 Task: Sort the products in the category "Gouda" by relevance.
Action: Mouse moved to (946, 319)
Screenshot: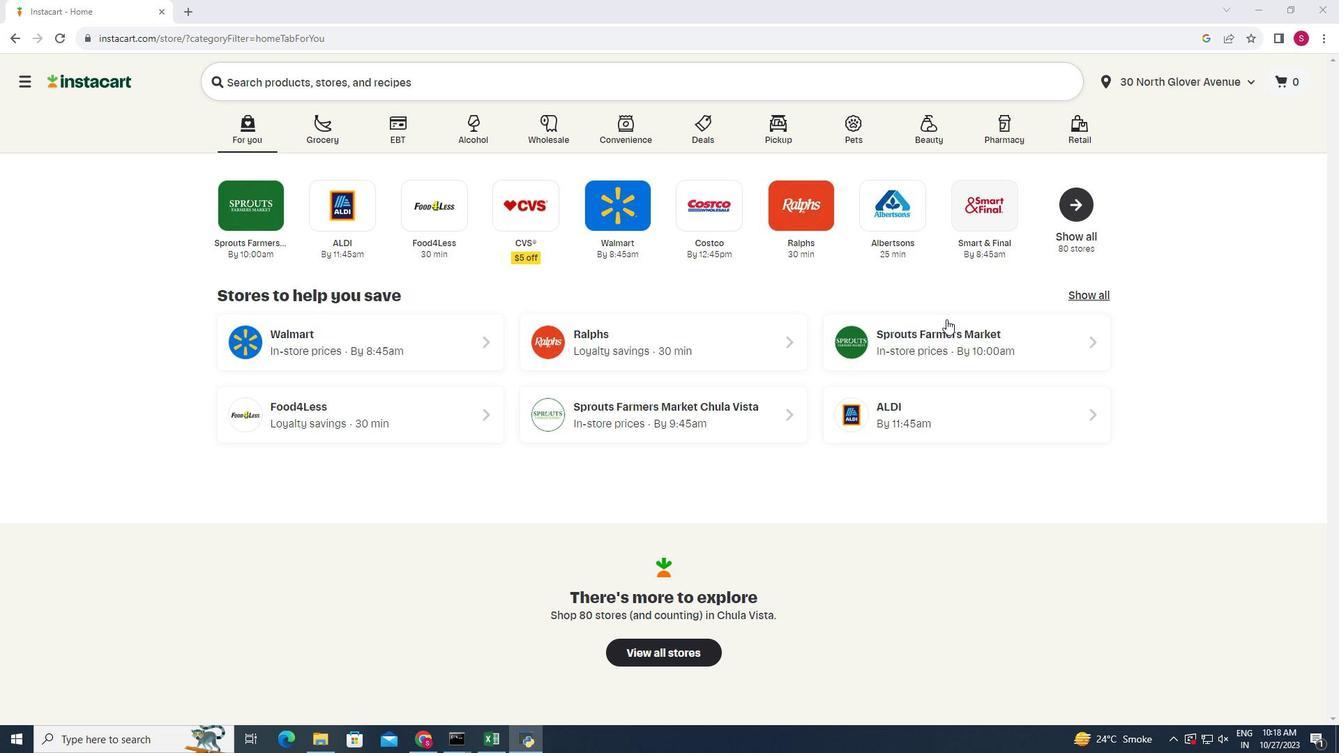 
Action: Mouse pressed left at (946, 319)
Screenshot: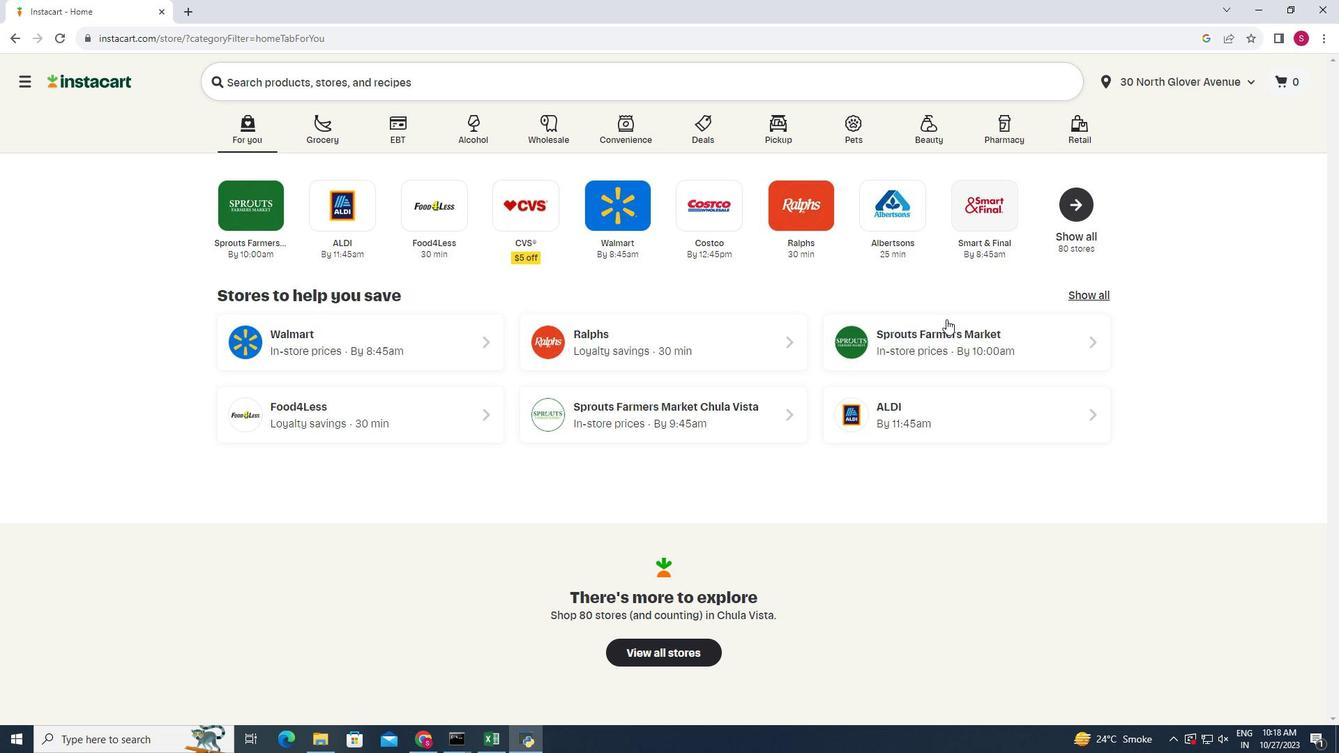 
Action: Mouse moved to (25, 660)
Screenshot: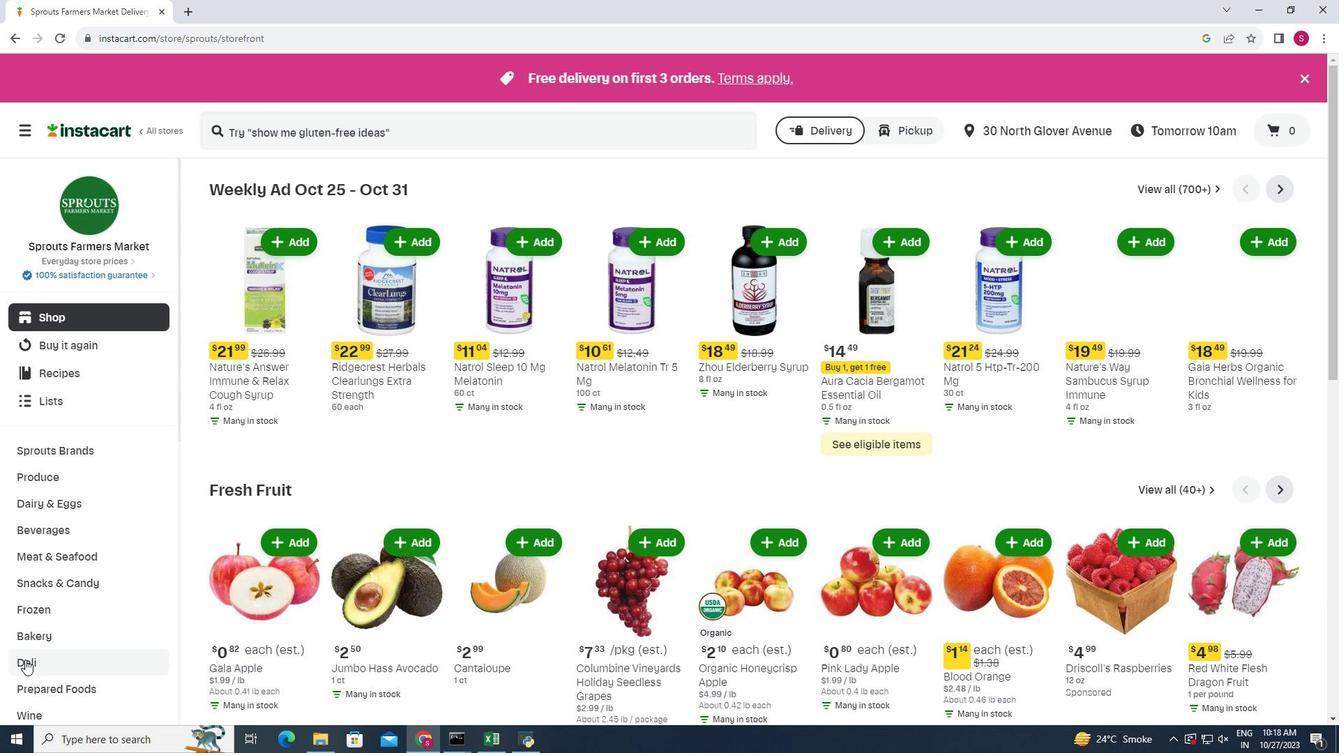 
Action: Mouse pressed left at (25, 660)
Screenshot: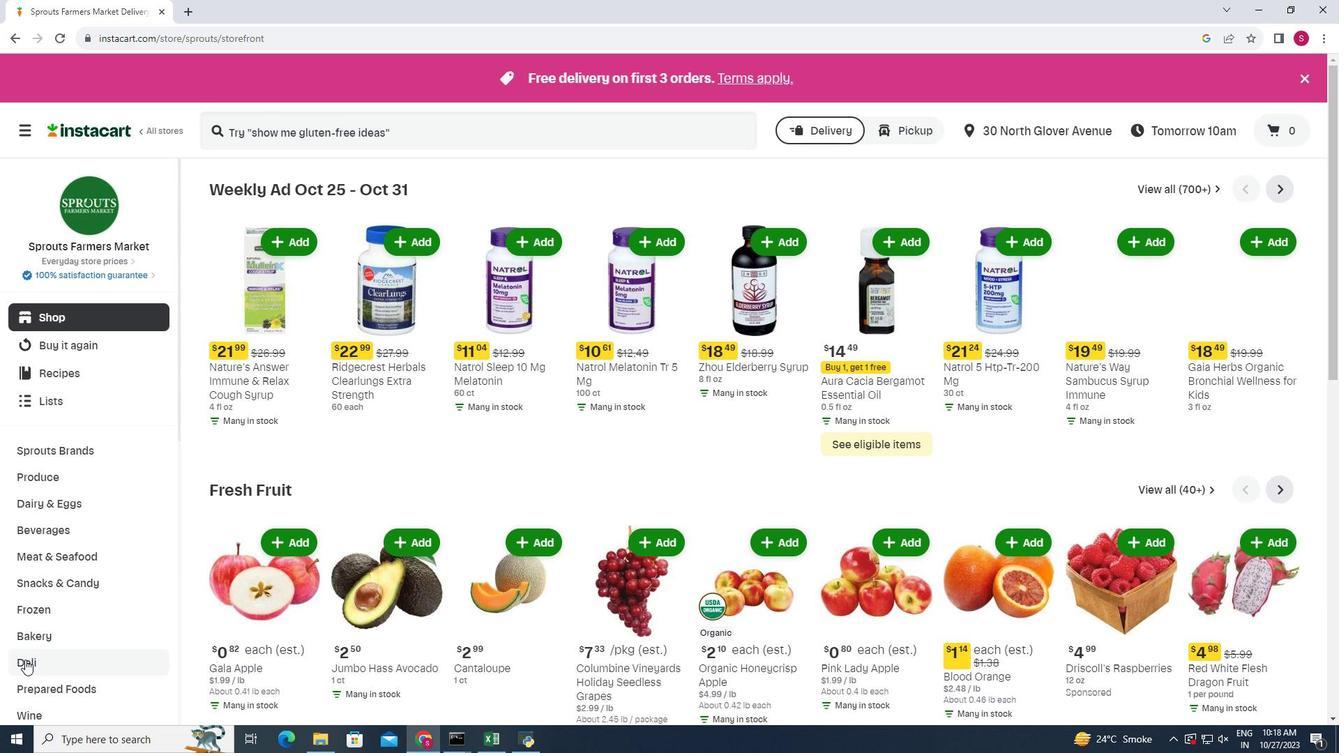 
Action: Mouse moved to (356, 219)
Screenshot: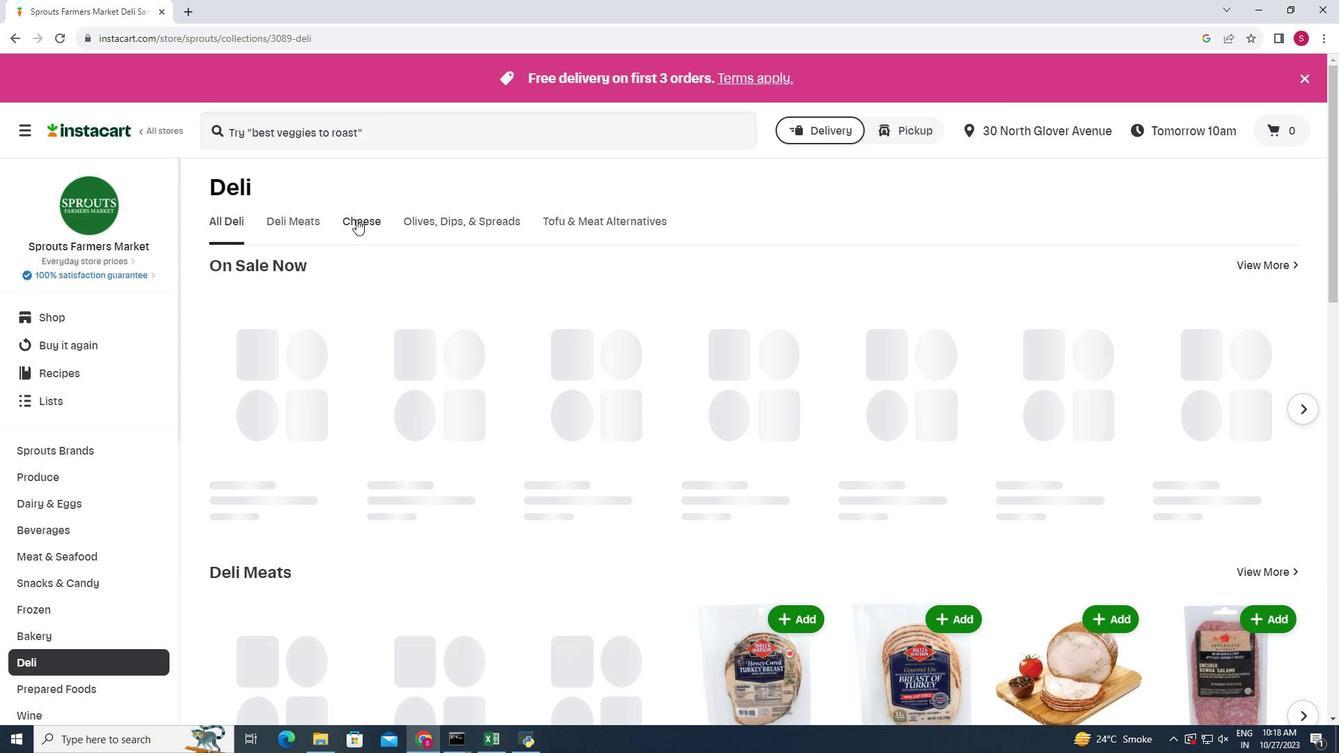 
Action: Mouse pressed left at (356, 219)
Screenshot: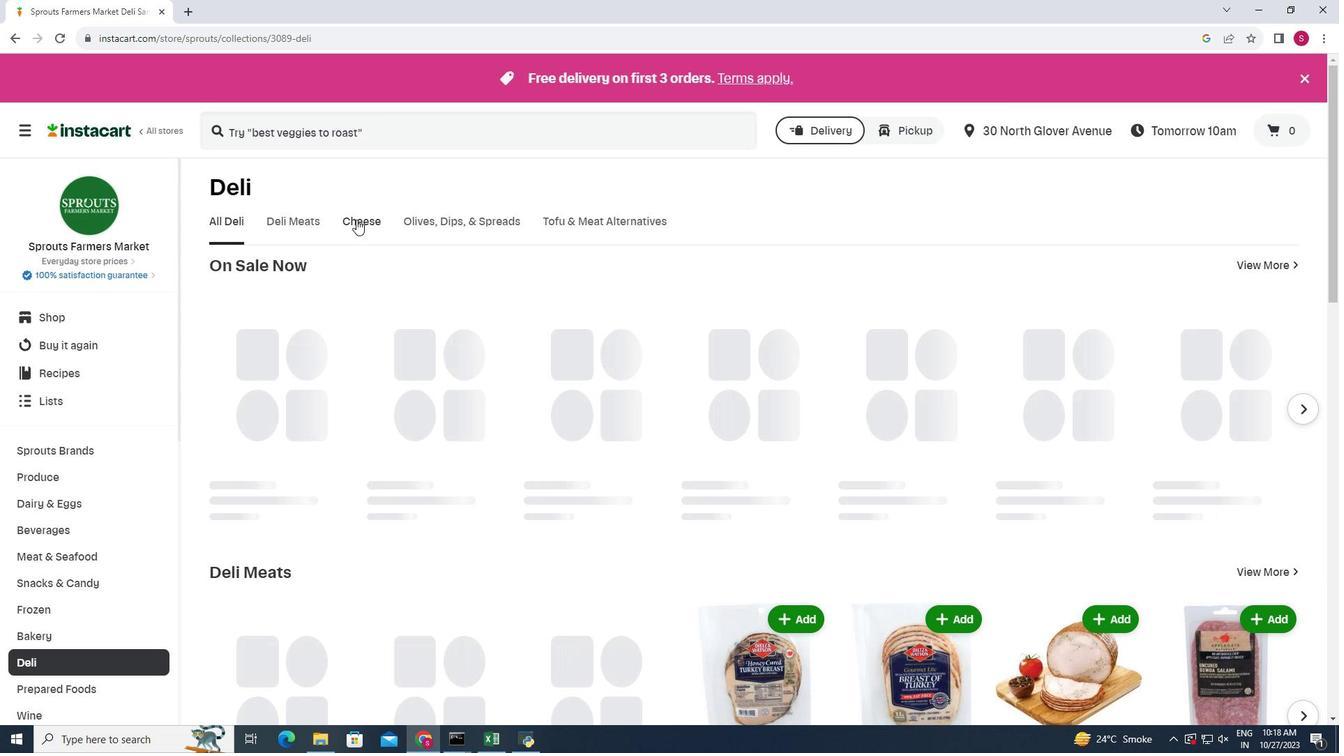 
Action: Mouse moved to (1049, 279)
Screenshot: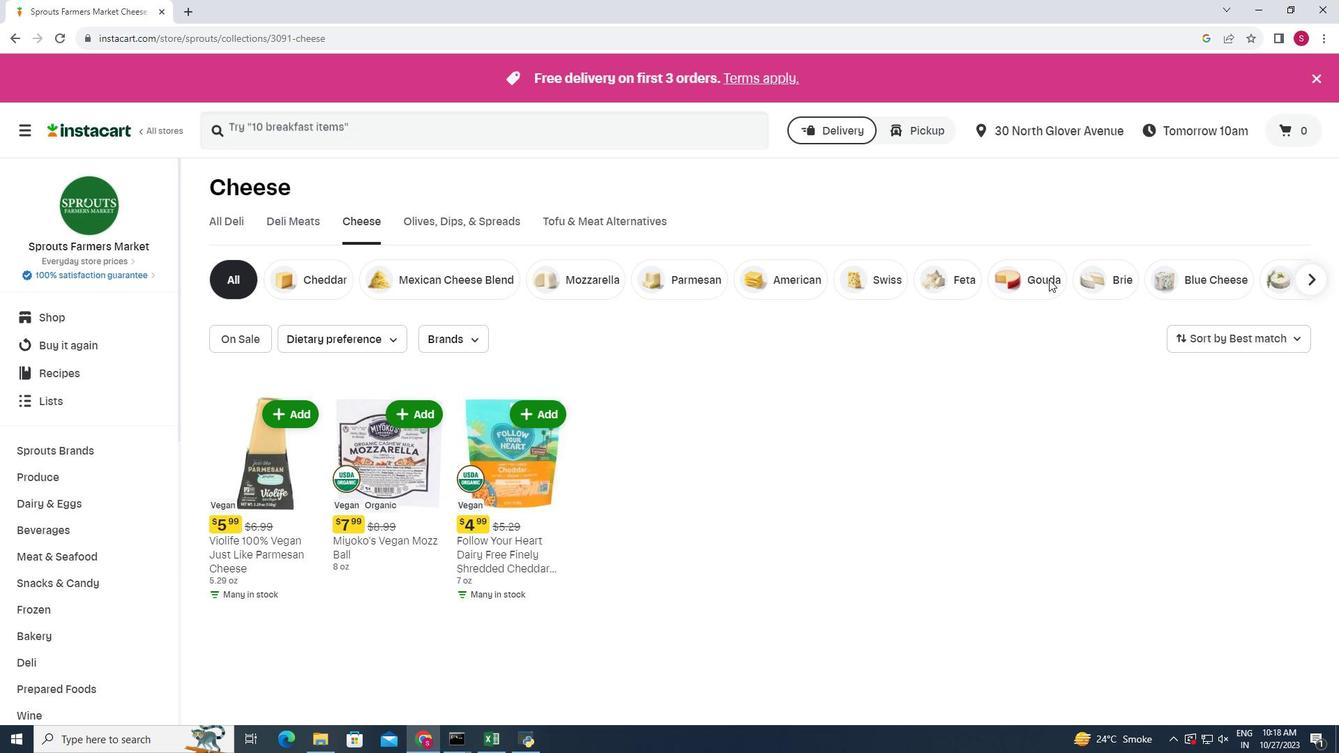 
Action: Mouse pressed left at (1049, 279)
Screenshot: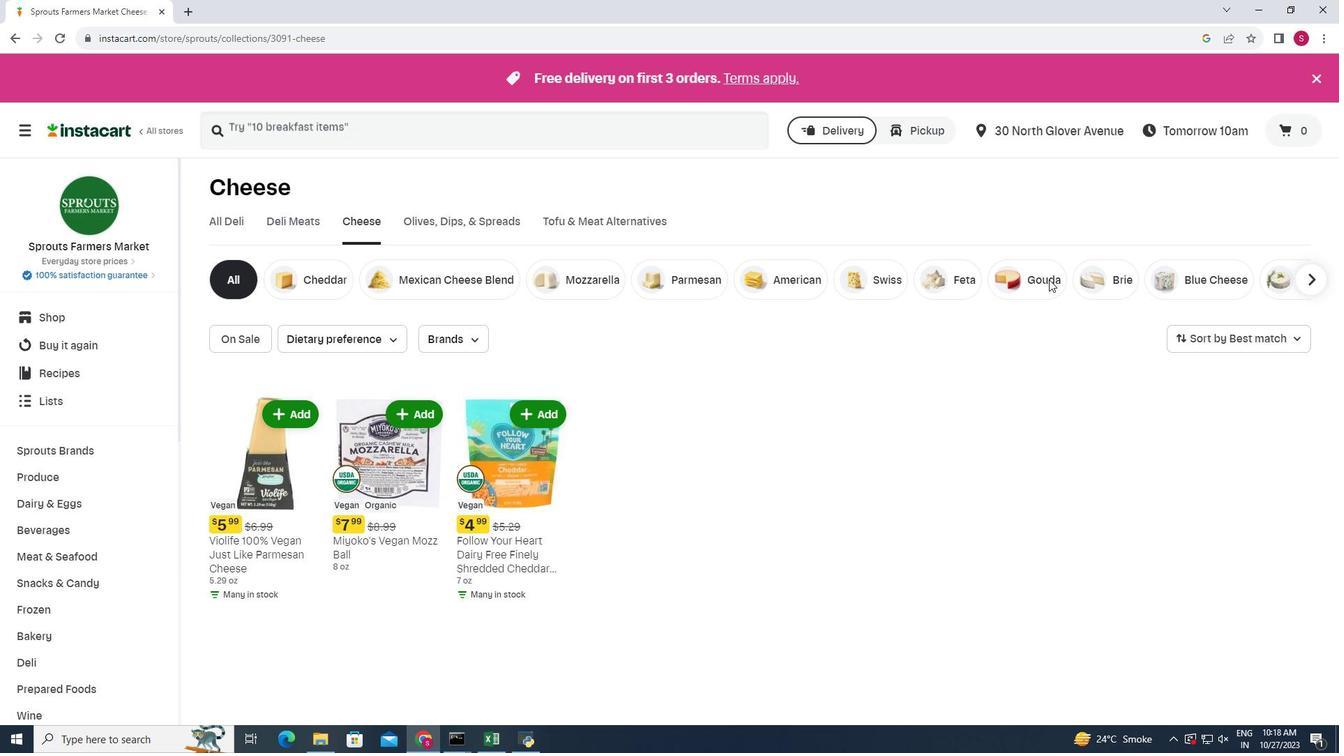 
Action: Mouse moved to (1294, 340)
Screenshot: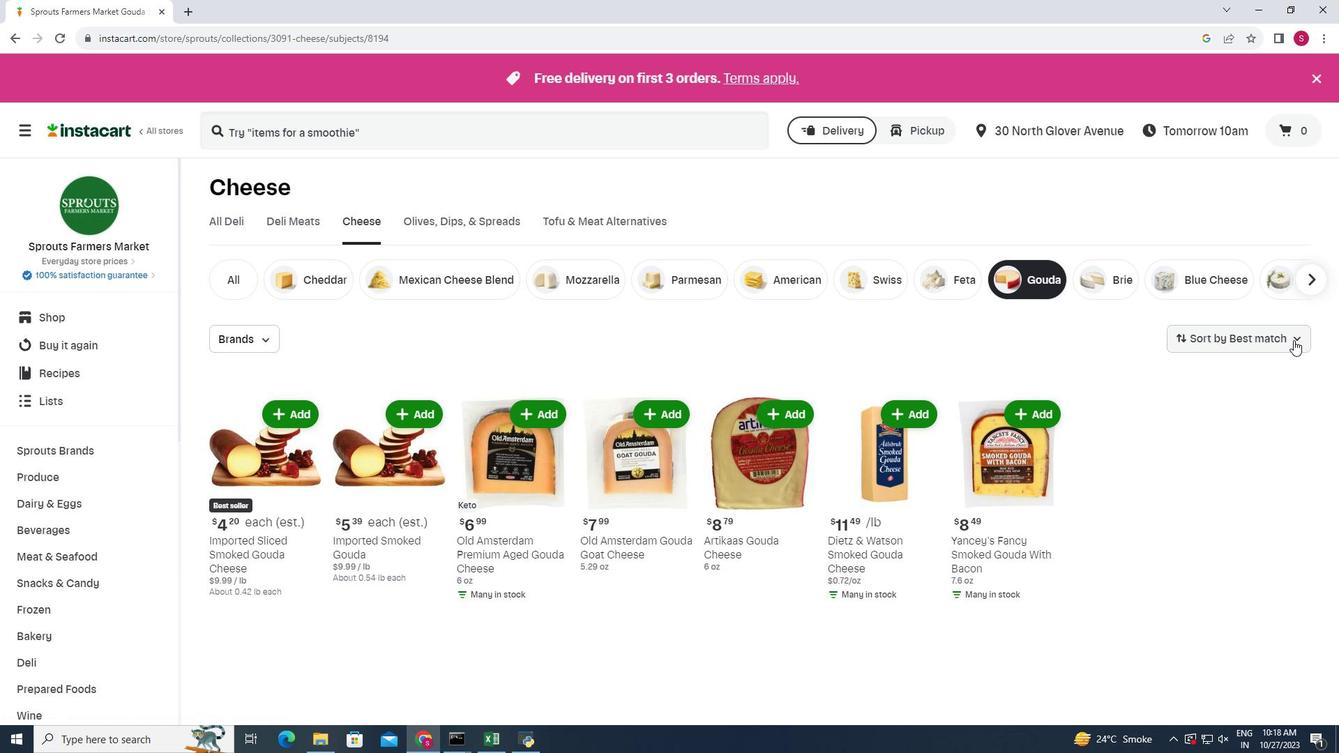
Action: Mouse pressed left at (1294, 340)
Screenshot: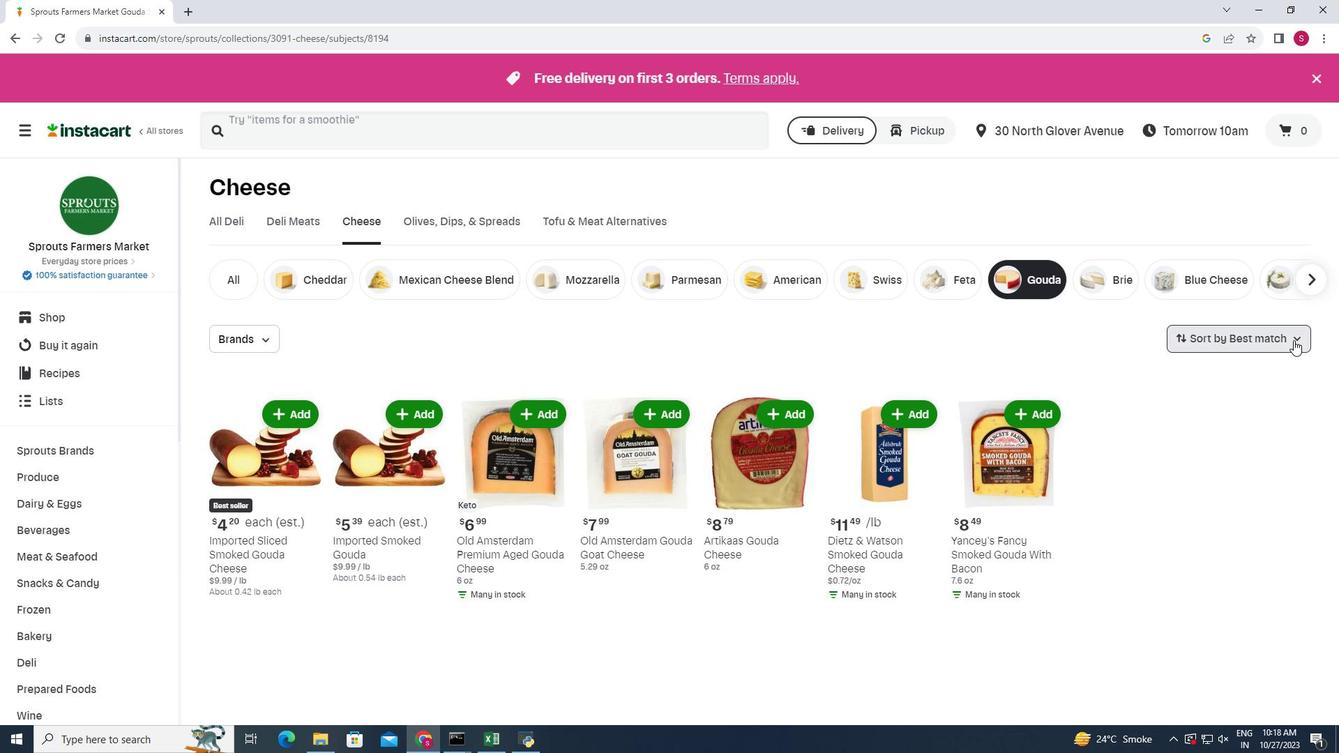 
Action: Mouse moved to (1253, 544)
Screenshot: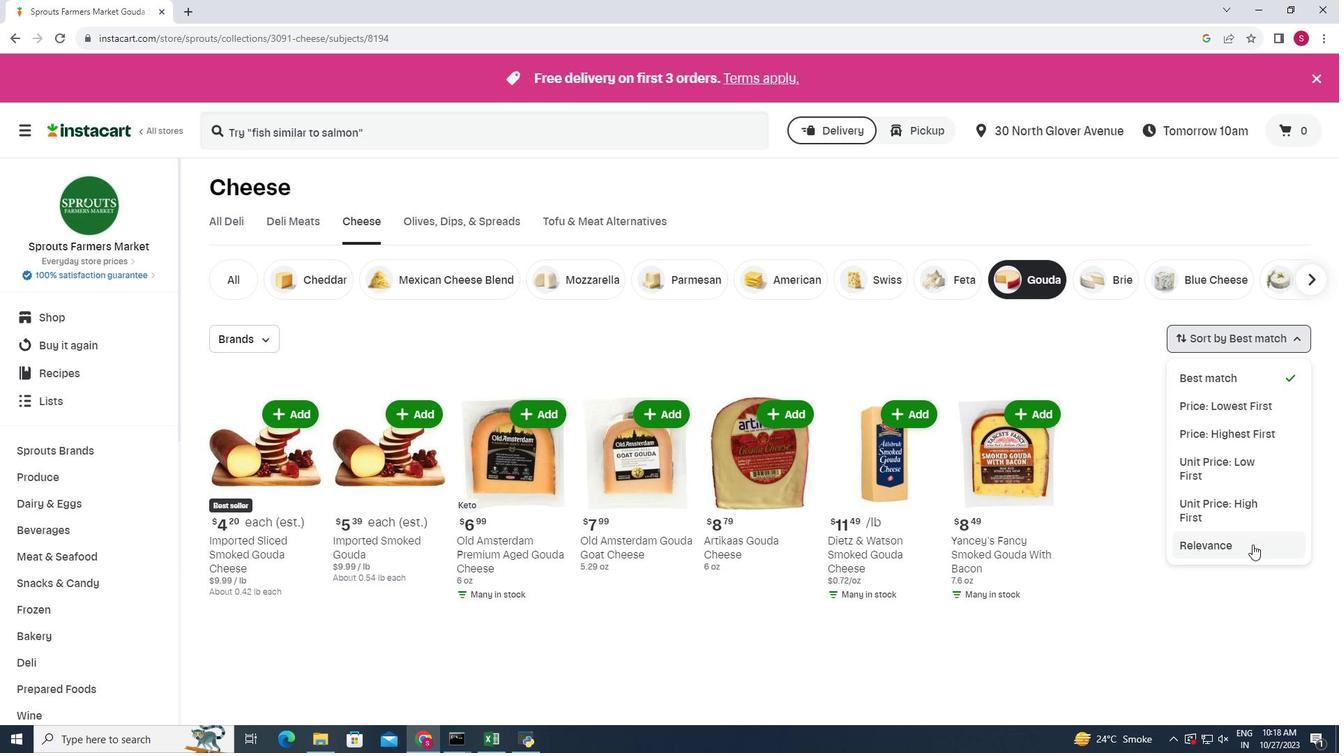 
Action: Mouse pressed left at (1253, 544)
Screenshot: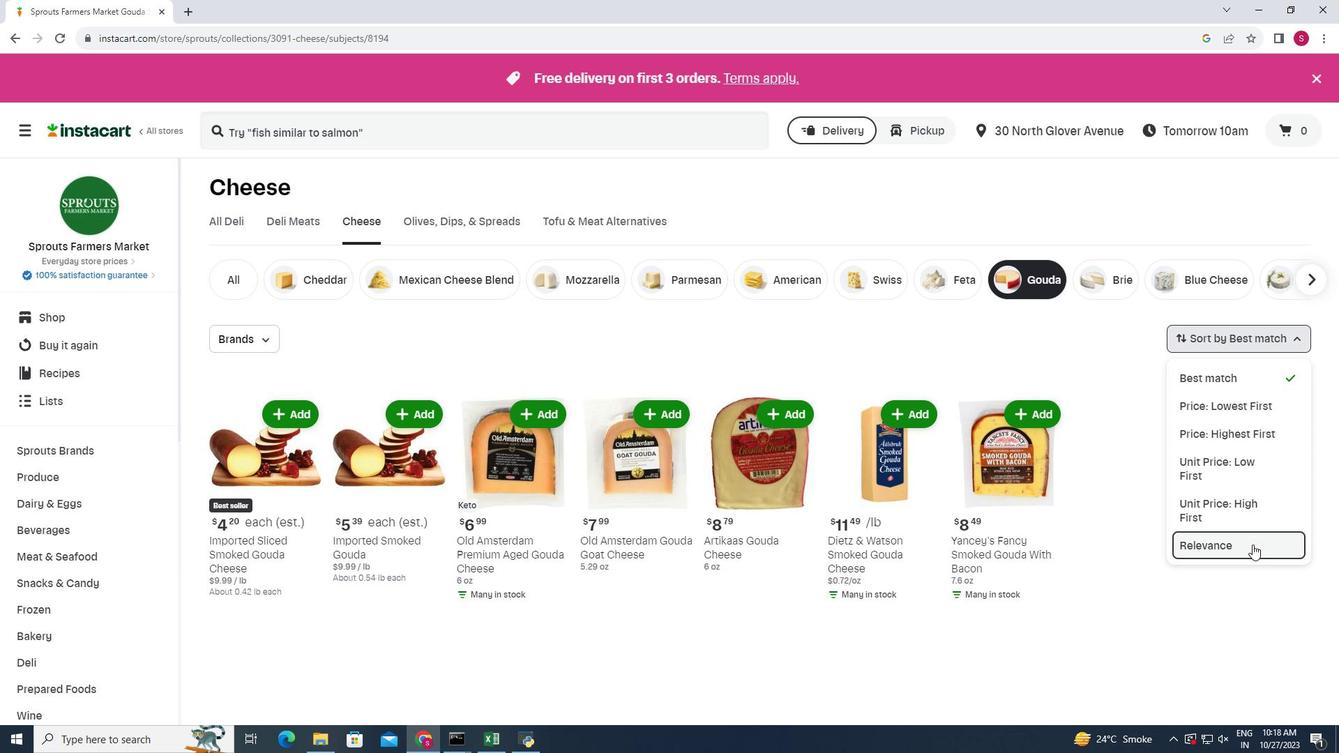 
Action: Mouse moved to (959, 353)
Screenshot: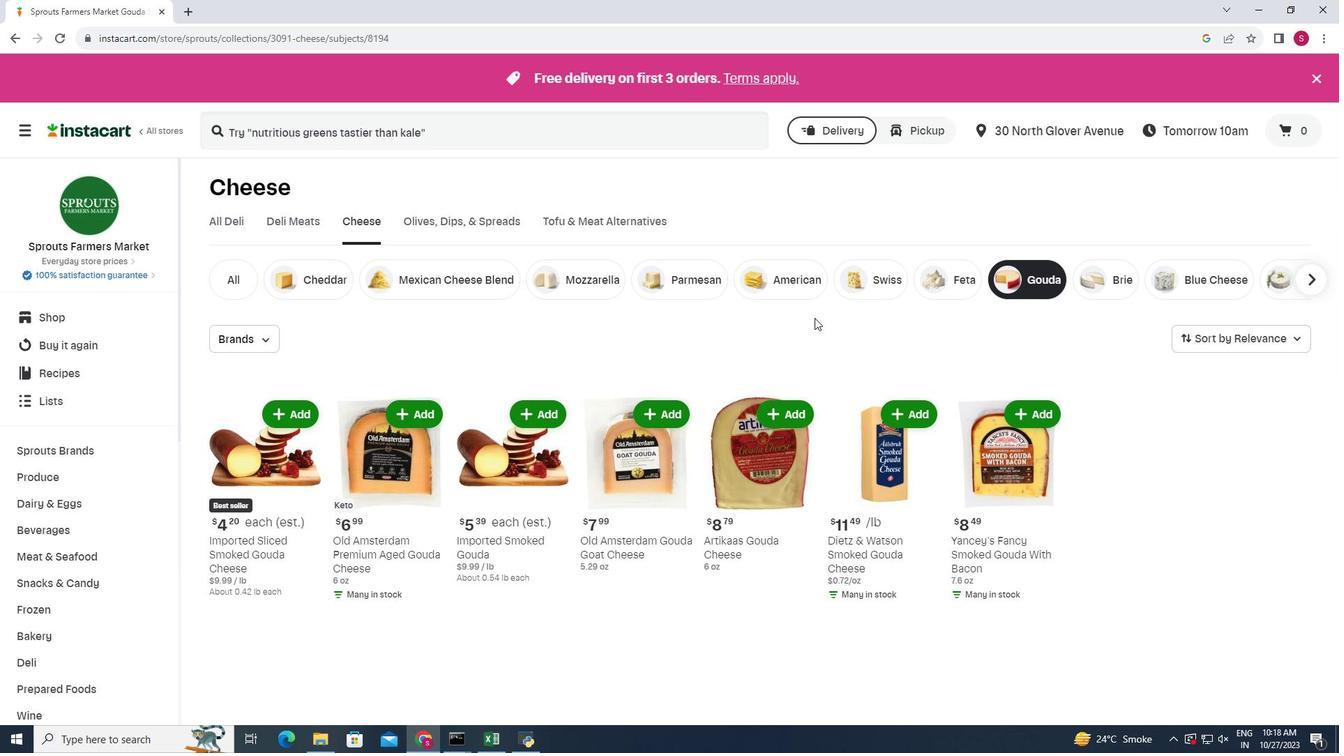 
